 Task: Create a task in Outlook for 'Sales Meeting Preparation' with high priority, including detailed preparation steps and set start and due dates.
Action: Mouse moved to (18, 146)
Screenshot: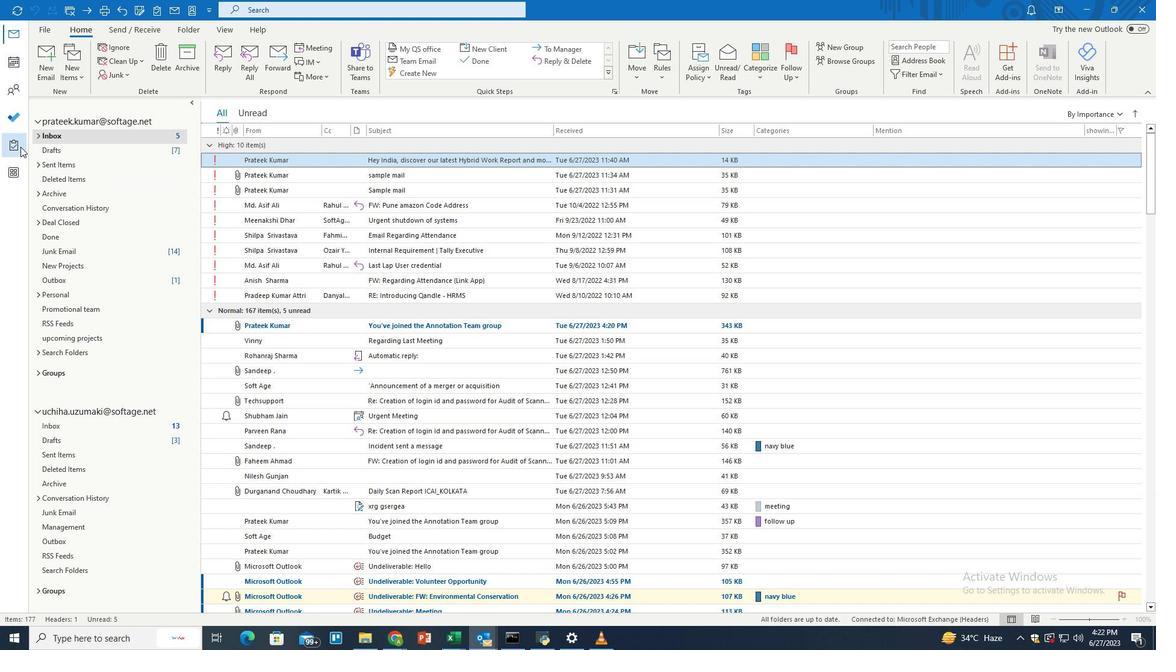 
Action: Mouse pressed left at (18, 146)
Screenshot: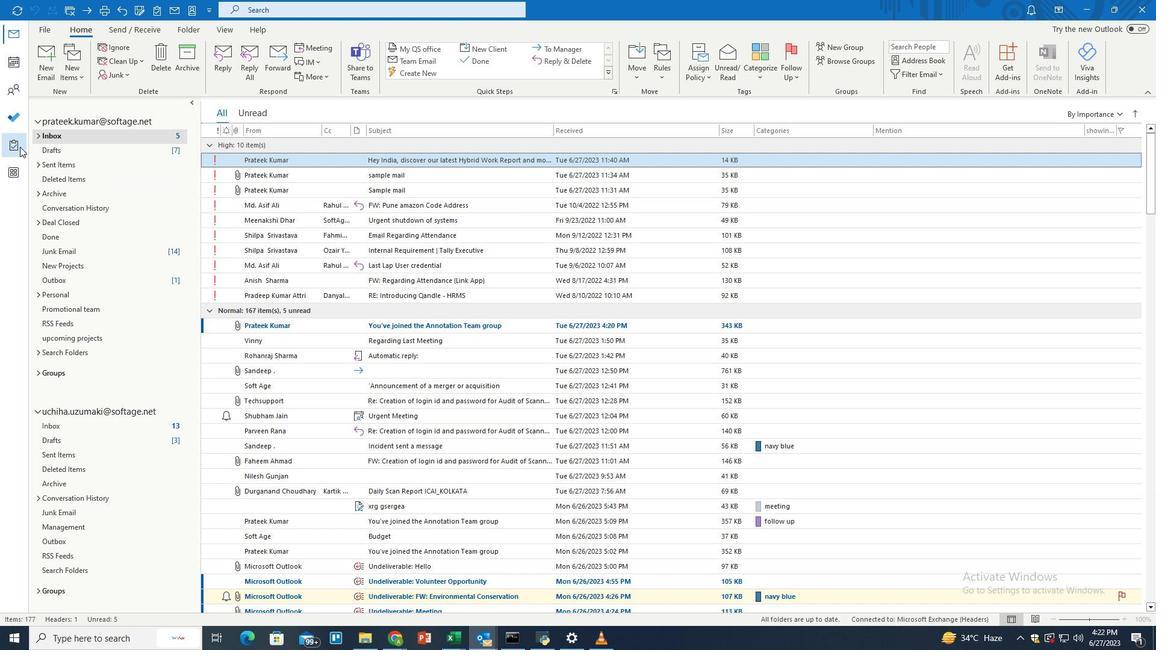 
Action: Mouse moved to (96, 71)
Screenshot: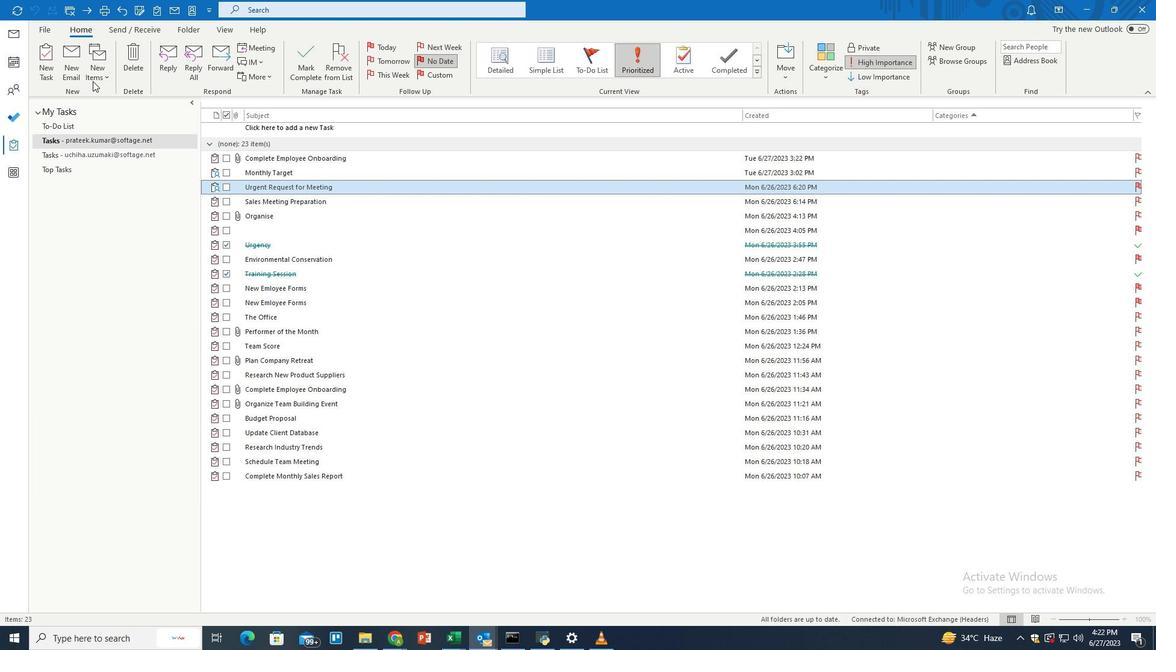 
Action: Mouse pressed left at (96, 71)
Screenshot: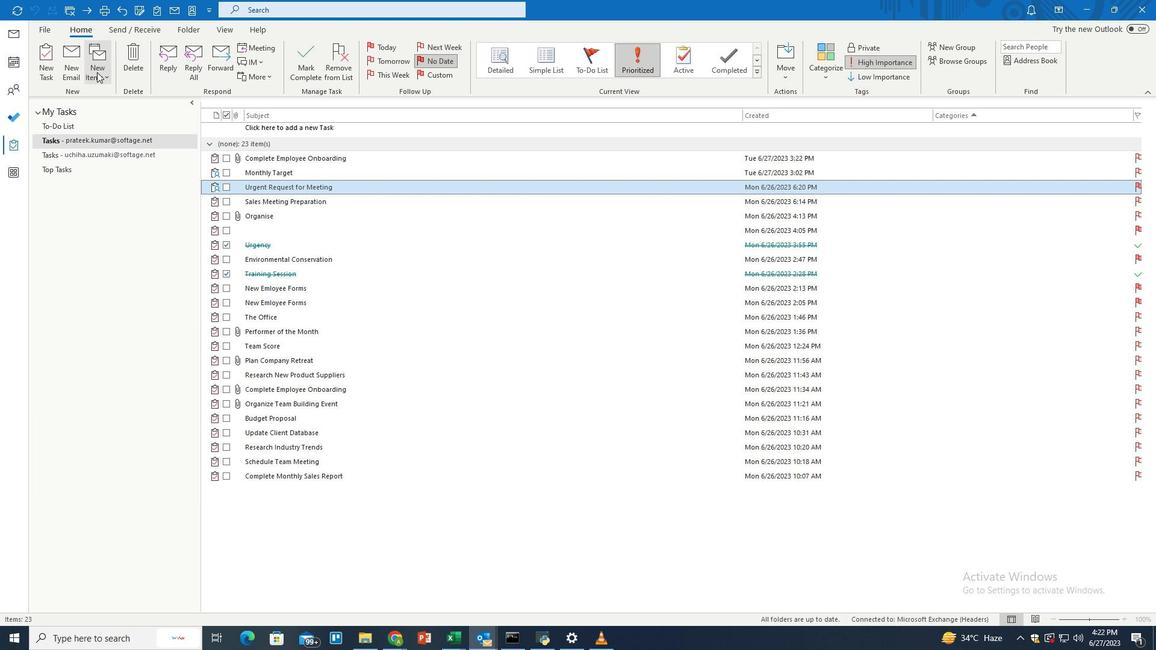 
Action: Mouse moved to (127, 216)
Screenshot: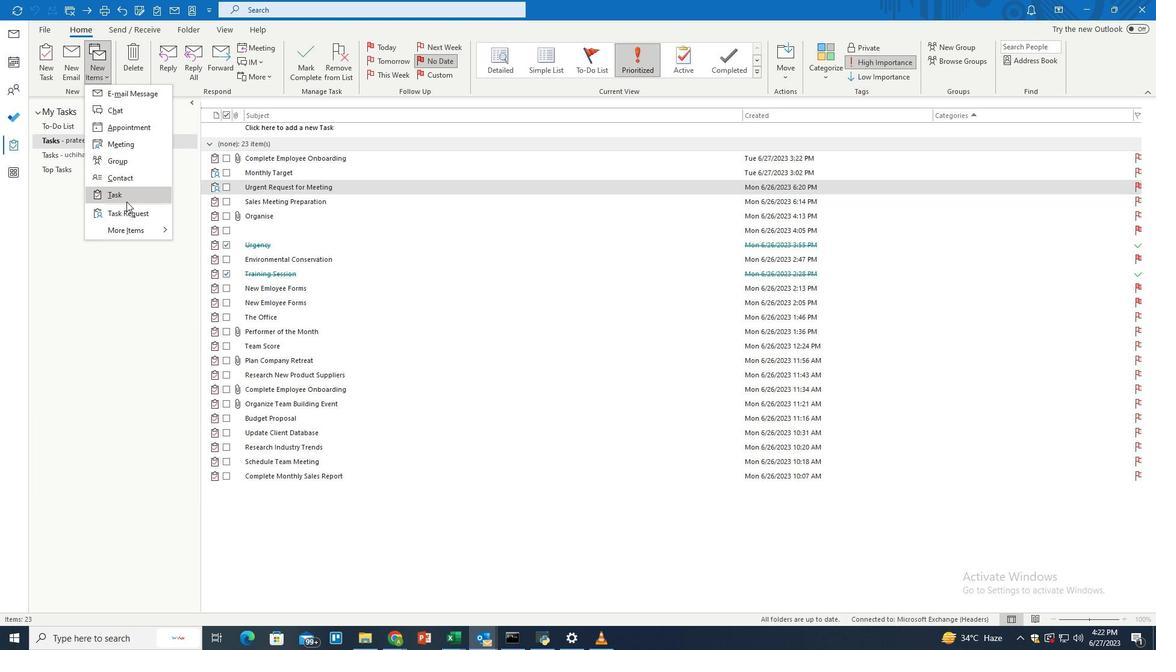 
Action: Mouse pressed left at (127, 216)
Screenshot: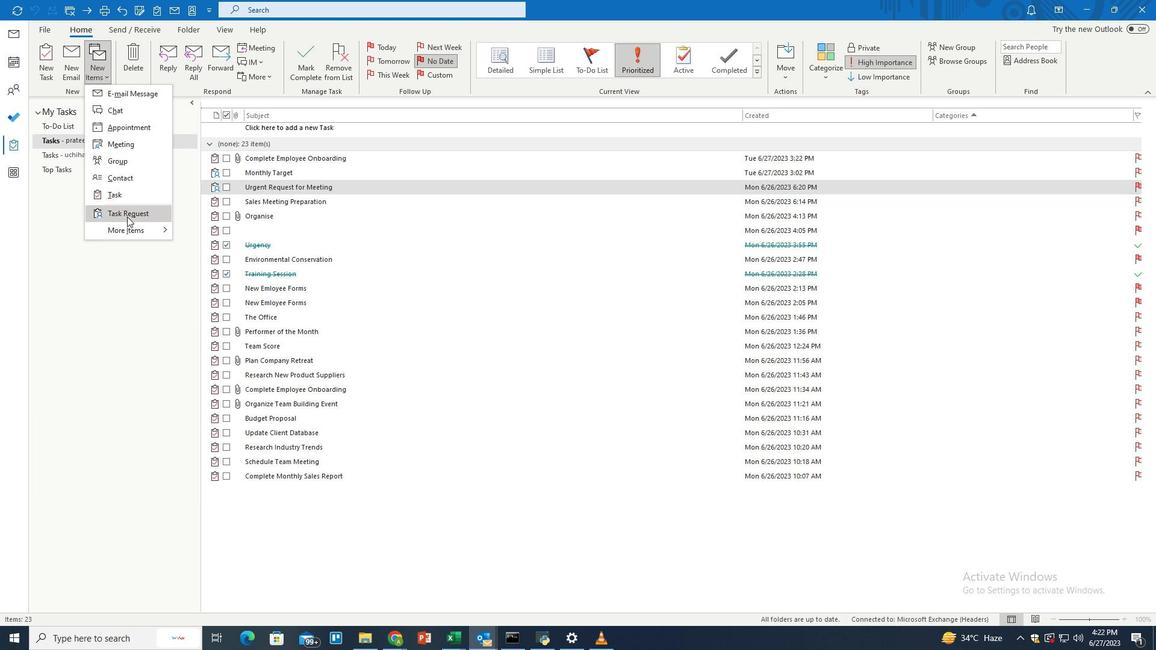 
Action: Mouse moved to (231, 153)
Screenshot: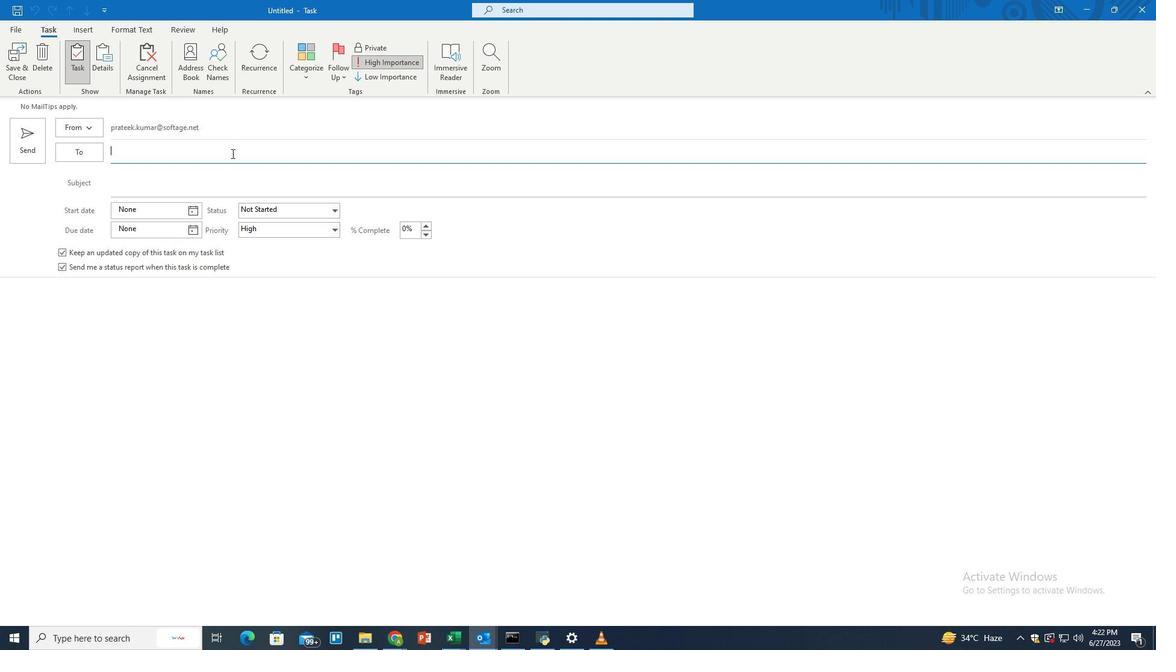 
Action: Key pressed piy
Screenshot: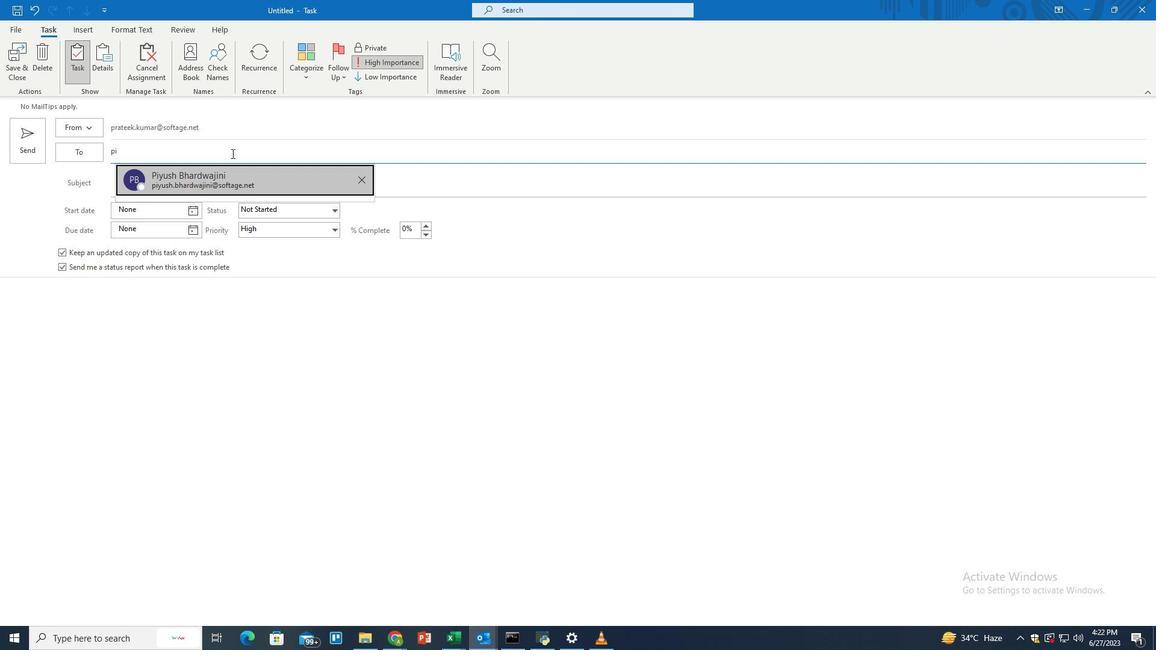 
Action: Mouse moved to (246, 171)
Screenshot: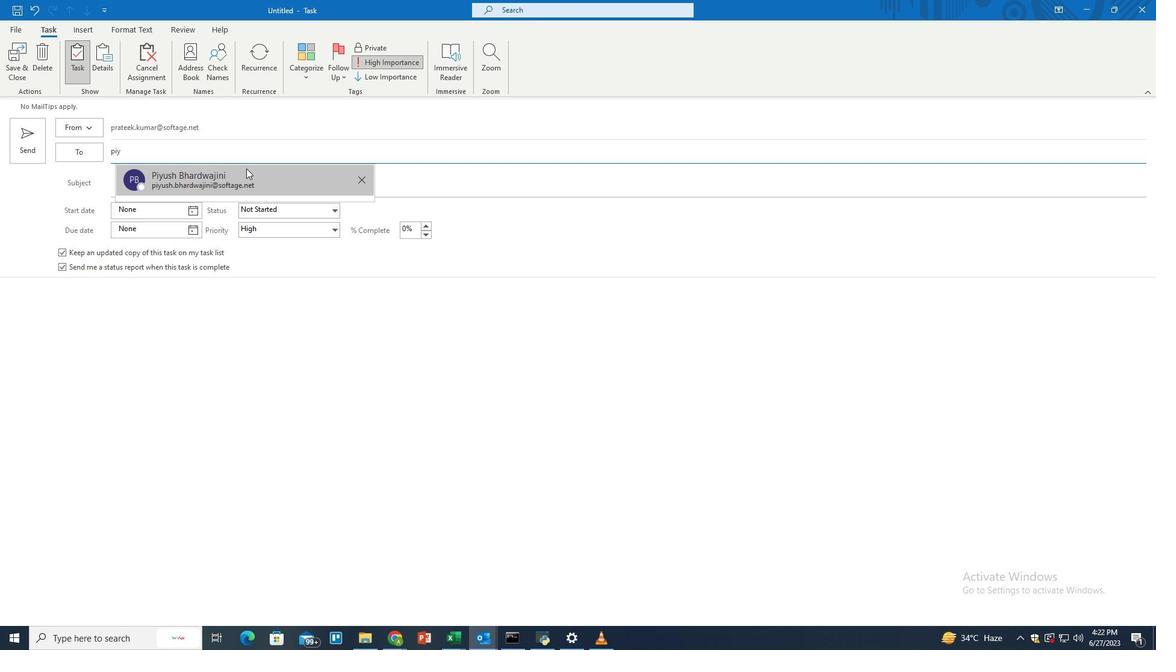 
Action: Mouse pressed left at (246, 171)
Screenshot: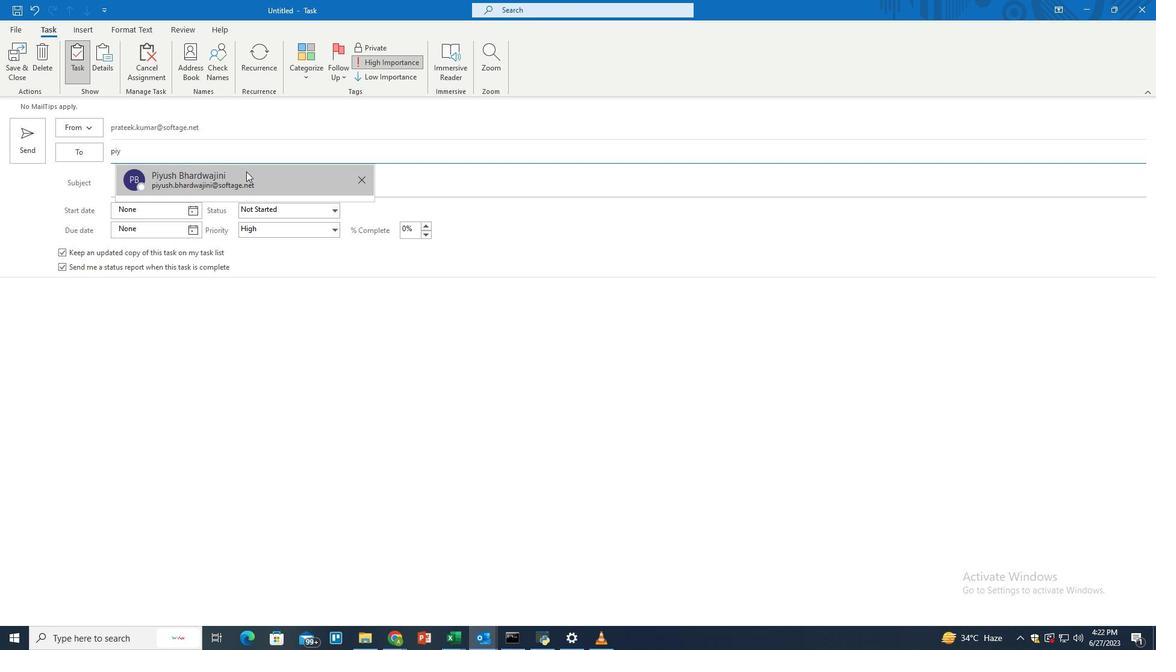 
Action: Mouse moved to (184, 180)
Screenshot: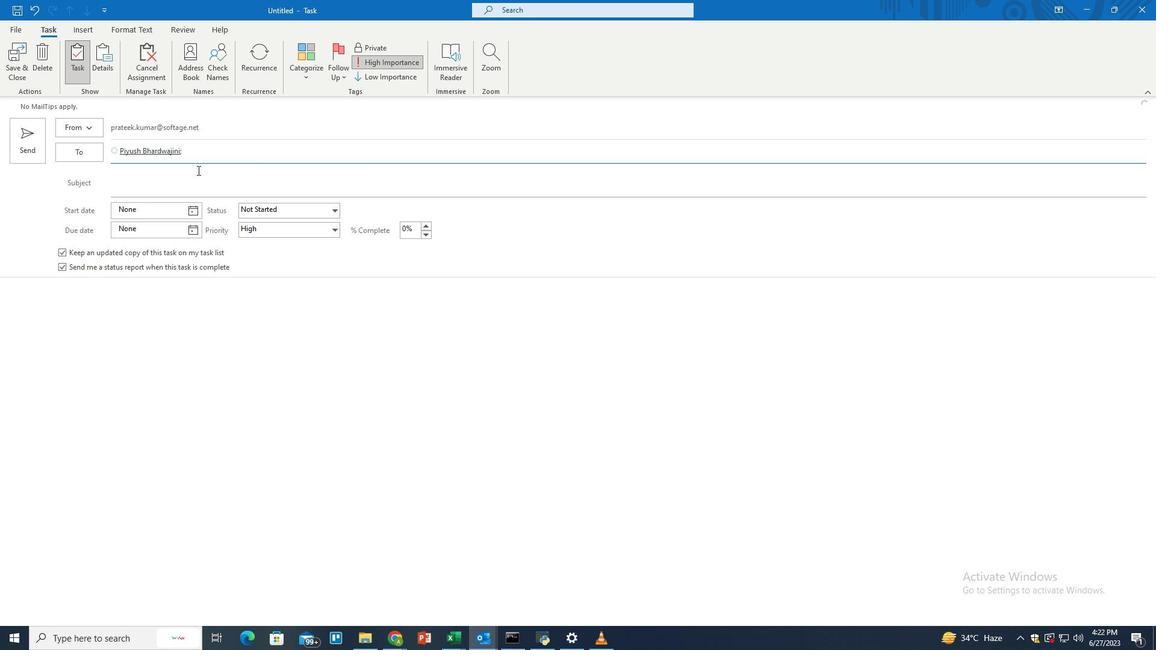 
Action: Mouse pressed left at (184, 180)
Screenshot: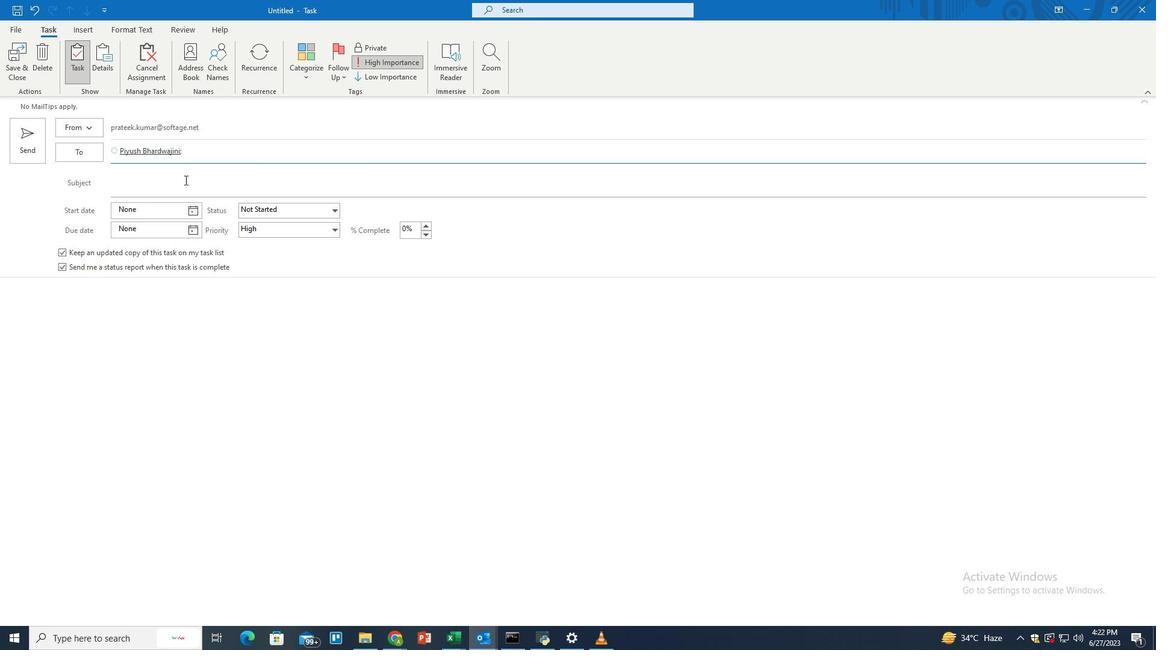 
Action: Key pressed <Key.shift>Sales<Key.space><Key.shift>Mett<Key.backspace><Key.backspace>eting<Key.space><Key.shift>Preparation
Screenshot: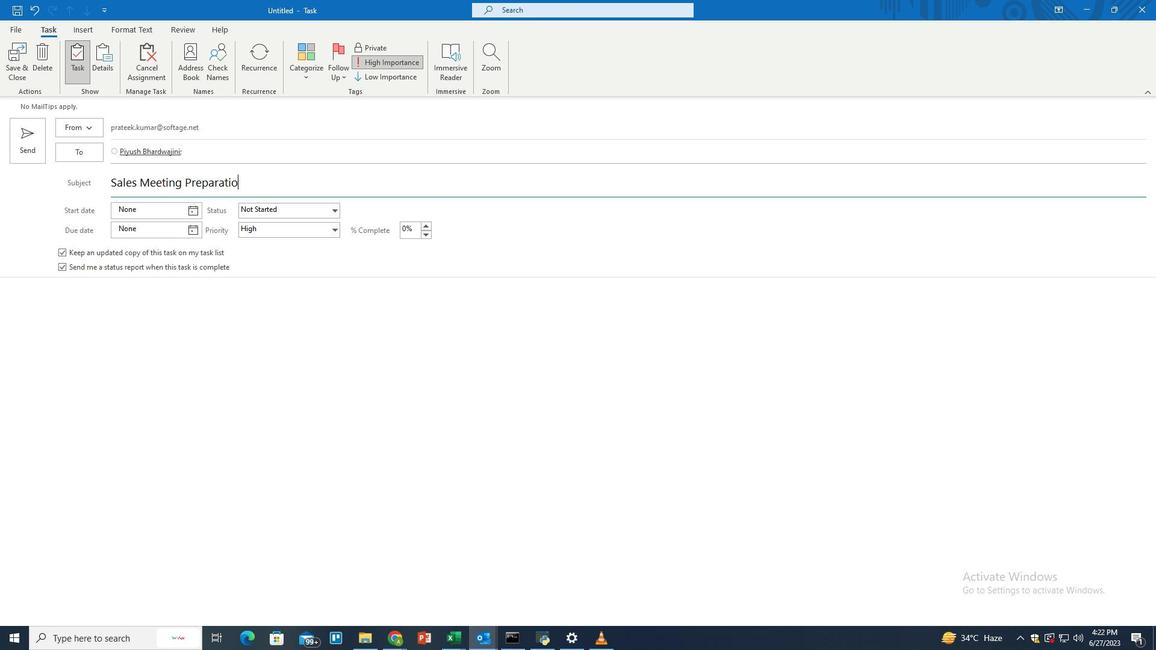 
Action: Mouse moved to (166, 292)
Screenshot: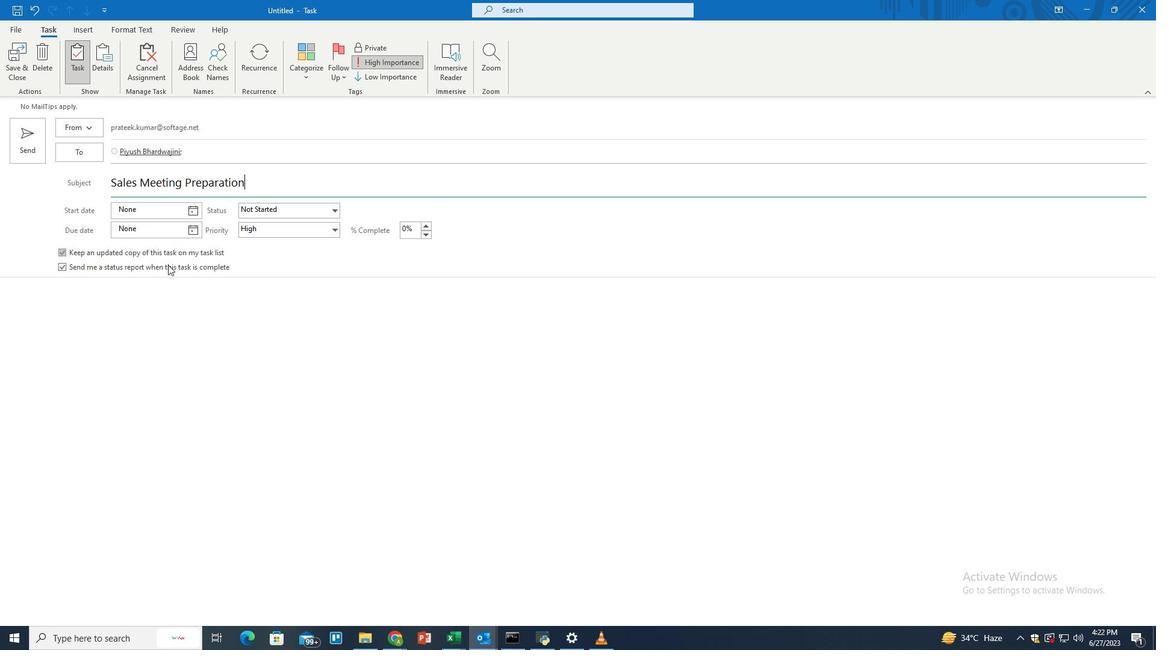 
Action: Mouse pressed left at (166, 292)
Screenshot: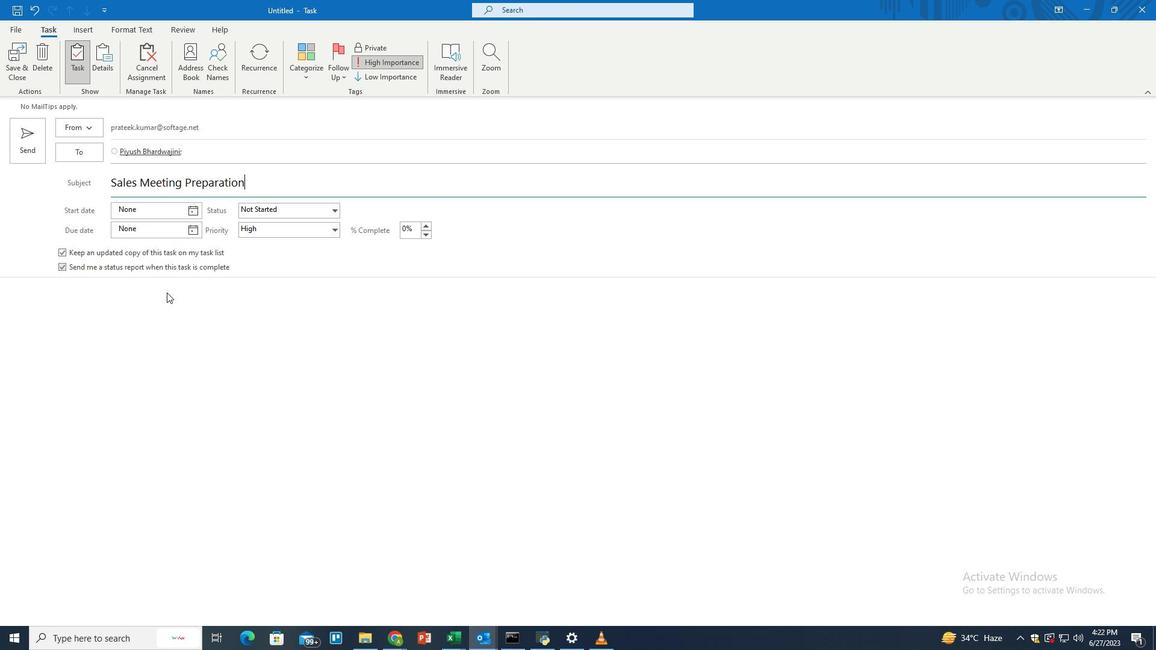 
Action: Key pressed <Key.shift>Prepare<Key.space>for<Key.space>the<Key.space>upcoming<Key.space>sales<Key.space>meeting<Key.space>by<Key.space>researching<Key.space>cle<Key.backspace>ient<Key.space>background,<Key.space>analyzing<Key.space>market<Key.space>trends,<Key.space>and<Key.space>developing<Key.space>keyta<Key.backspace><Key.backspace><Key.space>talking<Key.space>points
Screenshot: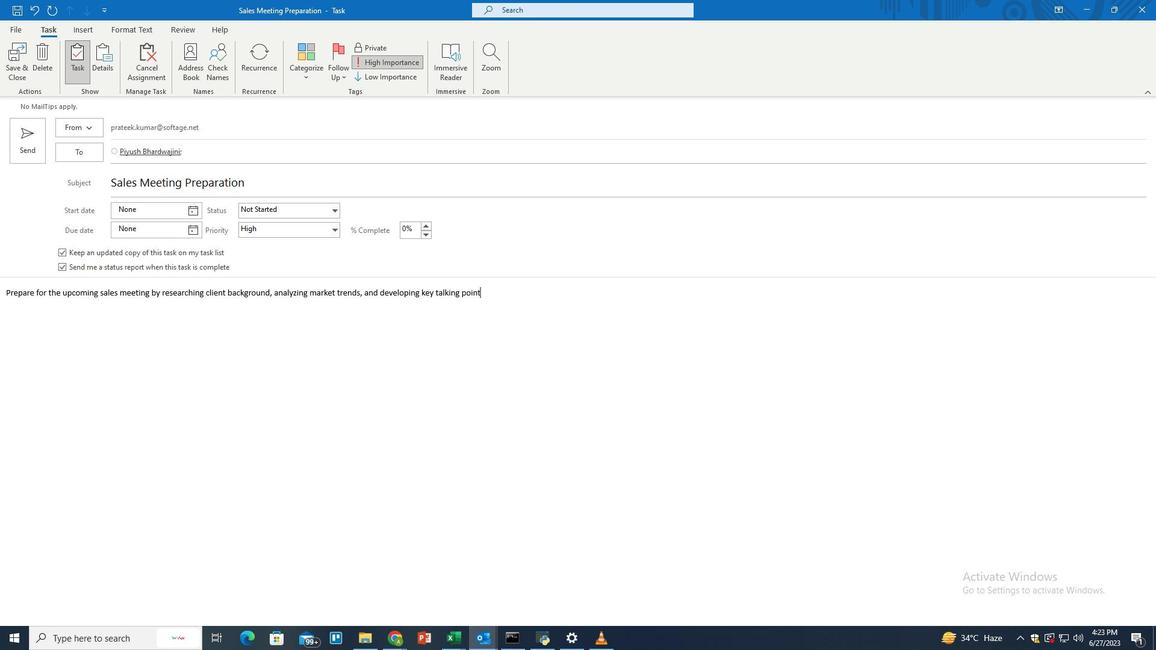 
Action: Mouse moved to (190, 206)
Screenshot: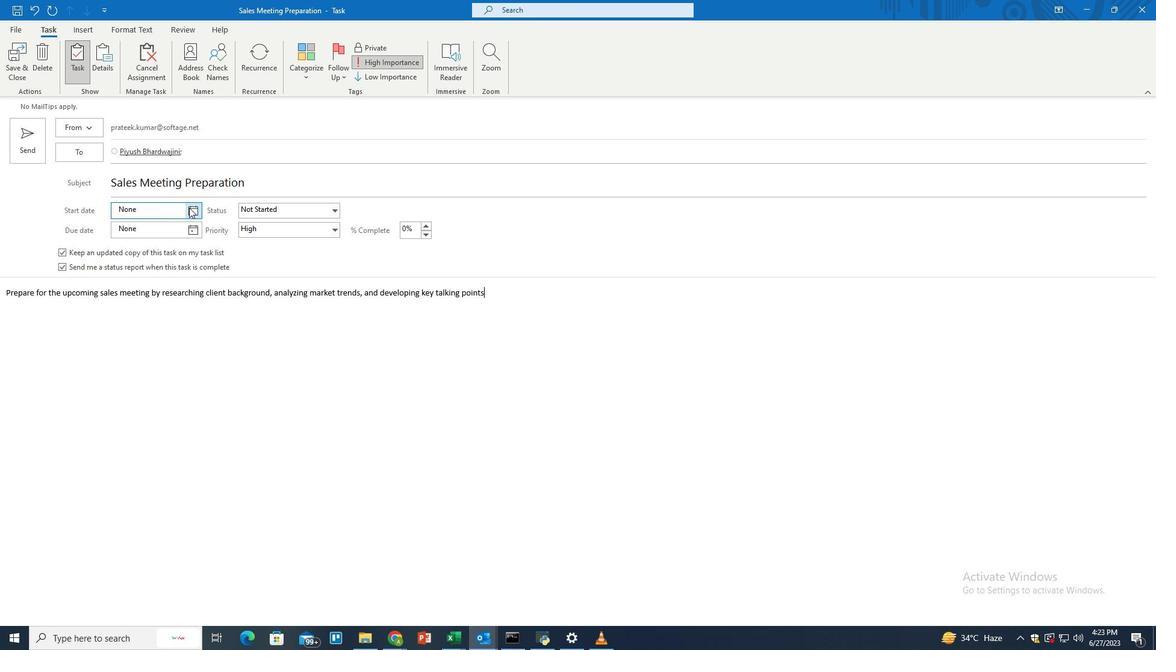 
Action: Mouse pressed left at (190, 206)
Screenshot: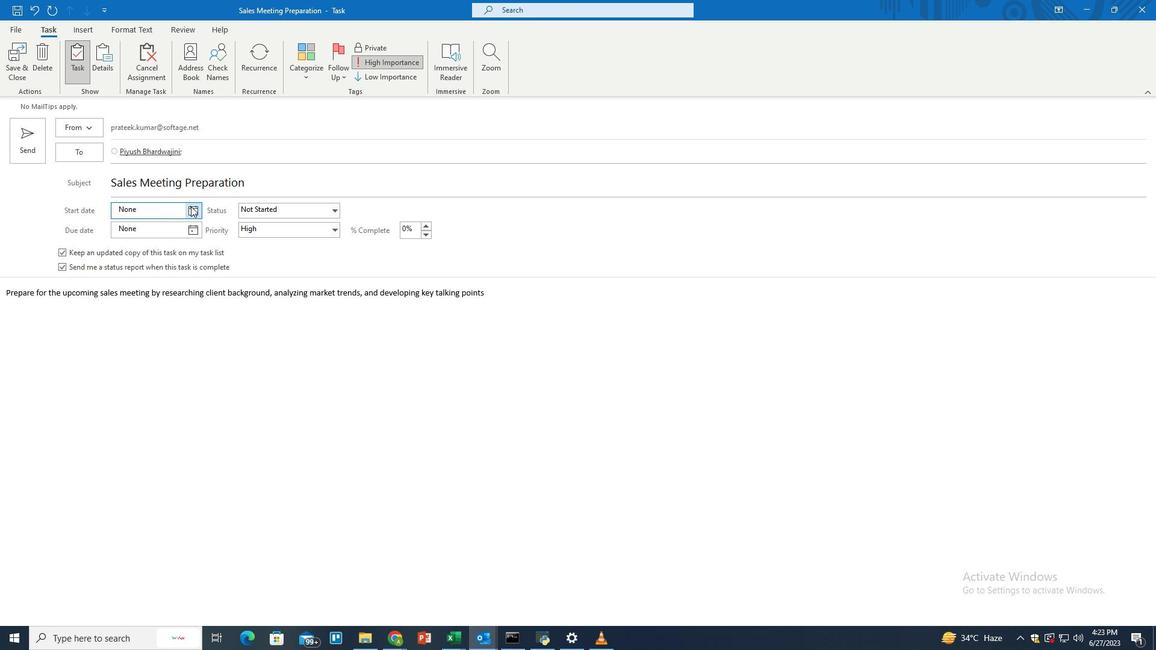 
Action: Mouse moved to (193, 230)
Screenshot: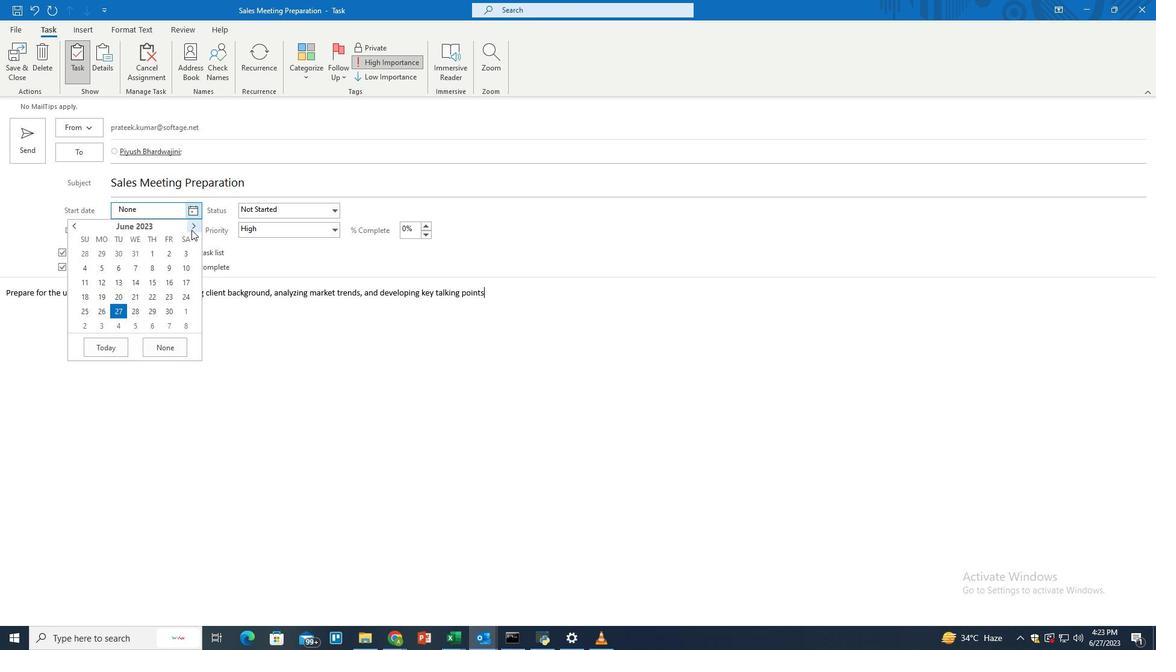 
Action: Mouse pressed left at (193, 230)
Screenshot: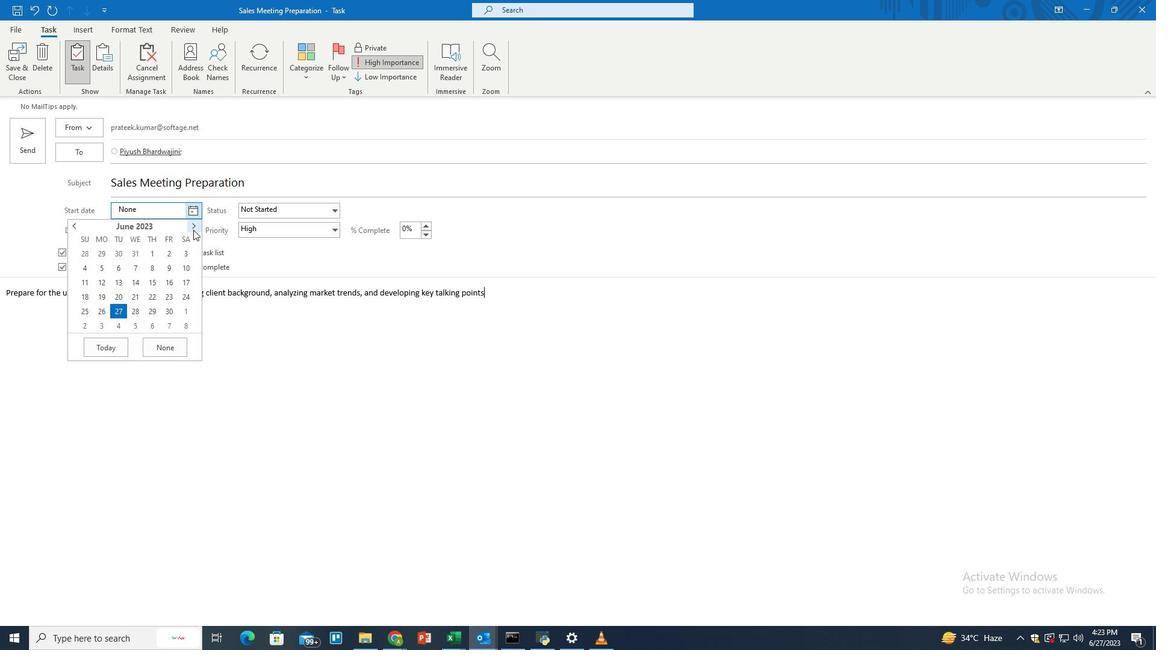 
Action: Mouse moved to (156, 293)
Screenshot: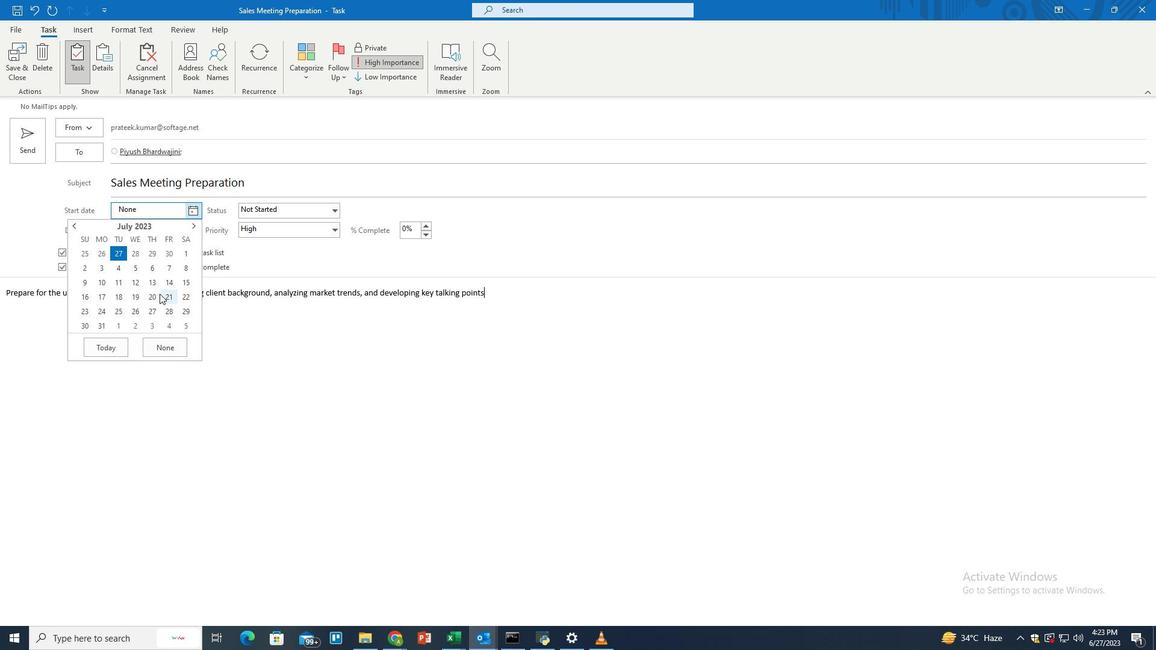 
Action: Mouse pressed left at (156, 293)
Screenshot: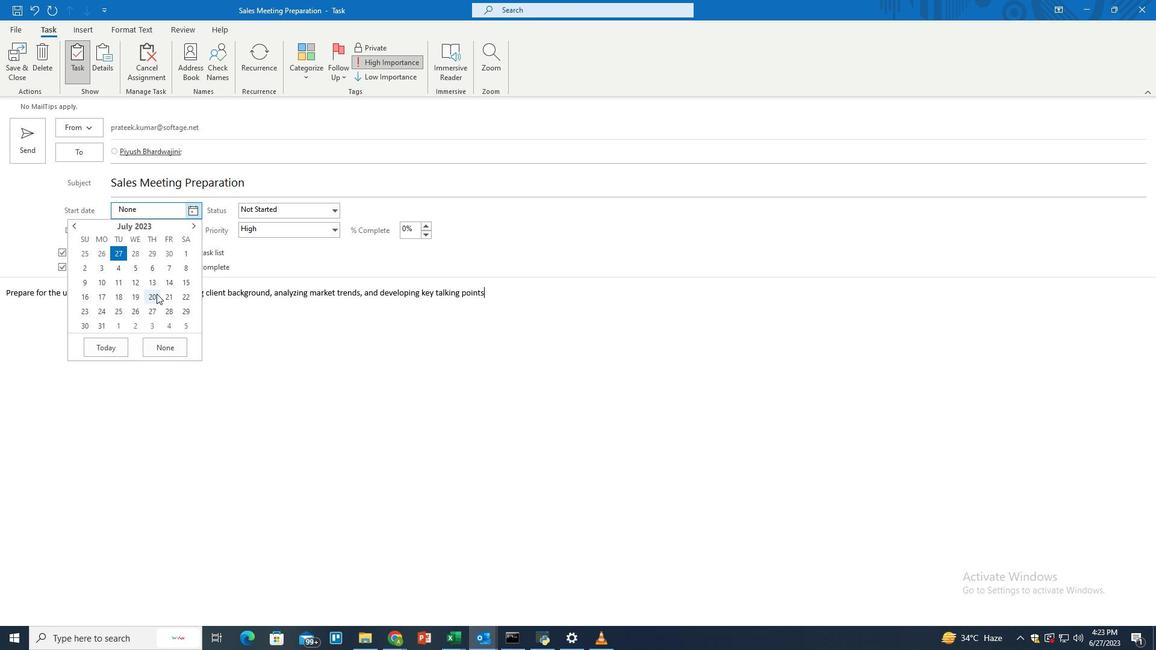 
Action: Mouse moved to (195, 231)
Screenshot: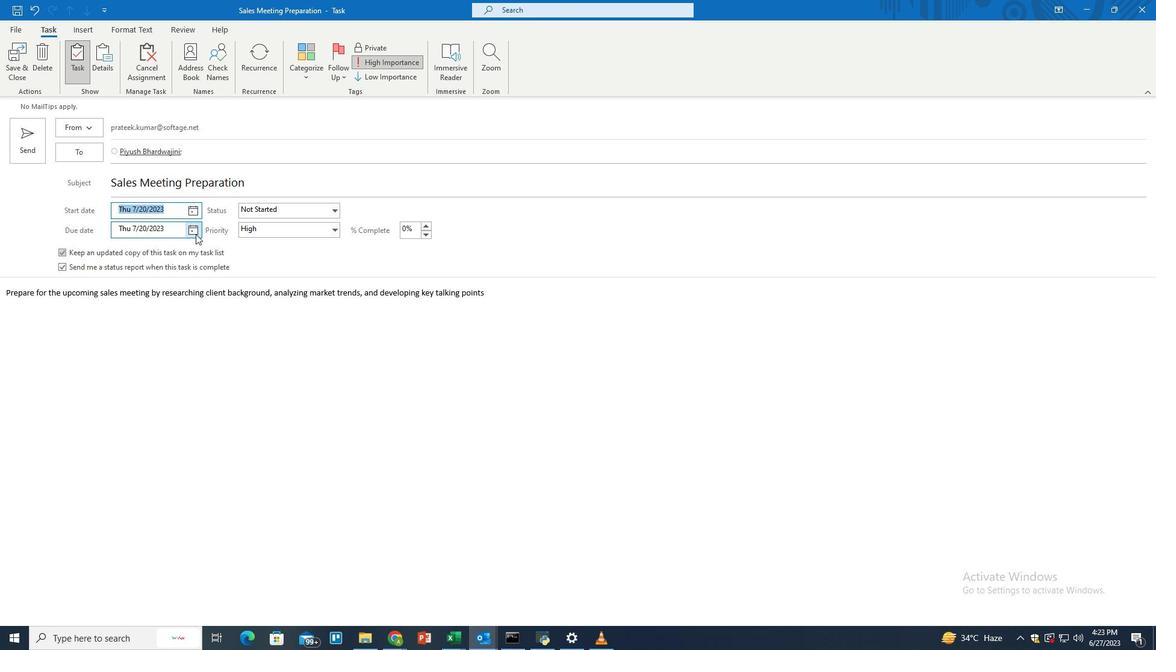 
Action: Mouse pressed left at (195, 231)
Screenshot: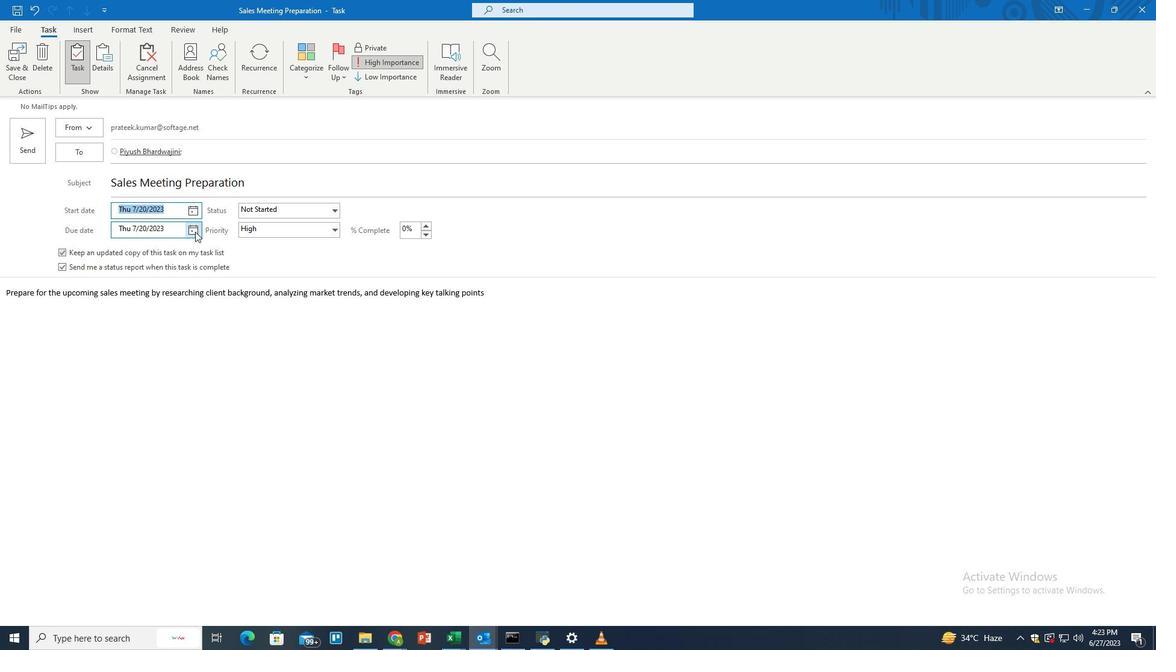 
Action: Mouse moved to (195, 244)
Screenshot: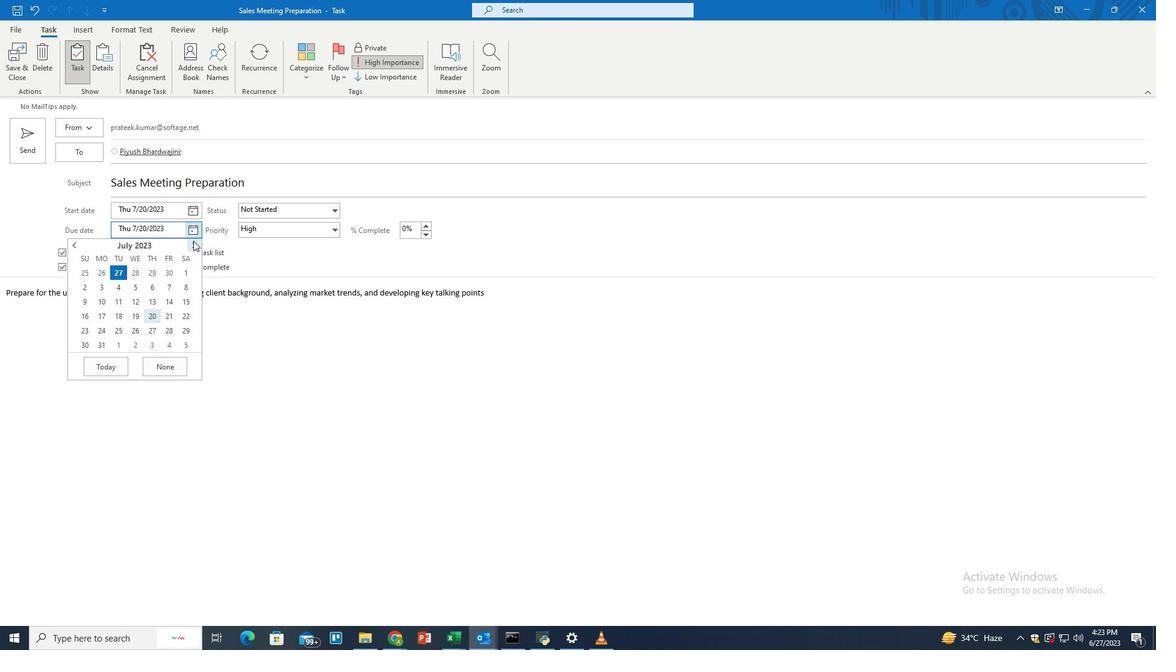 
Action: Mouse pressed left at (195, 244)
Screenshot: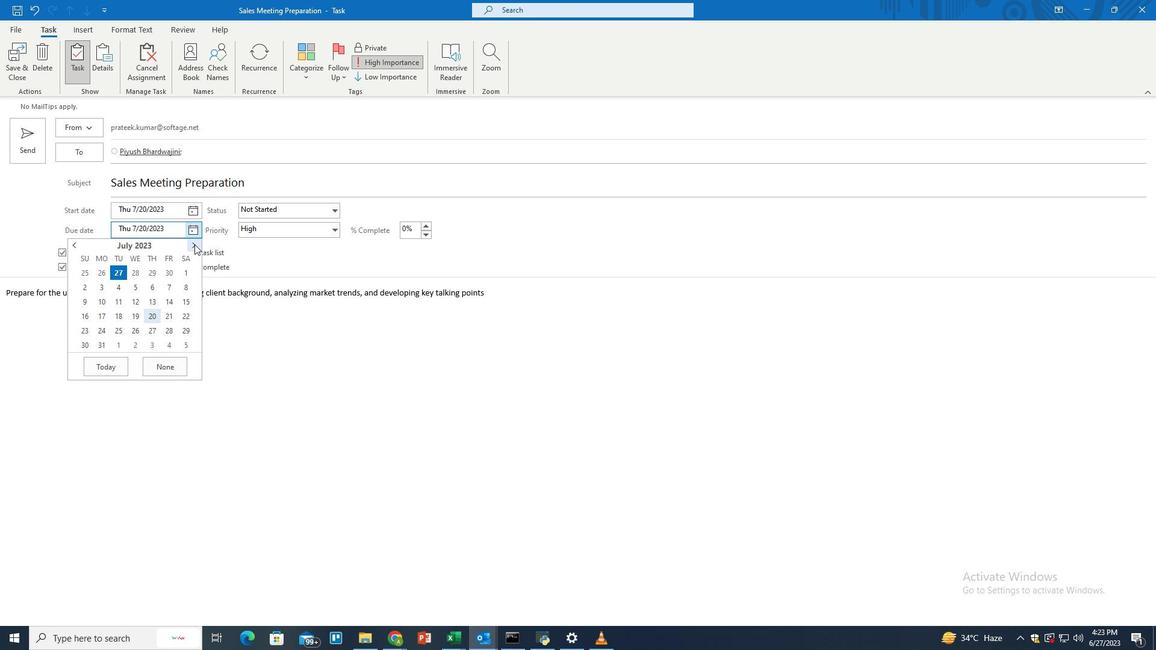 
Action: Mouse moved to (136, 269)
Screenshot: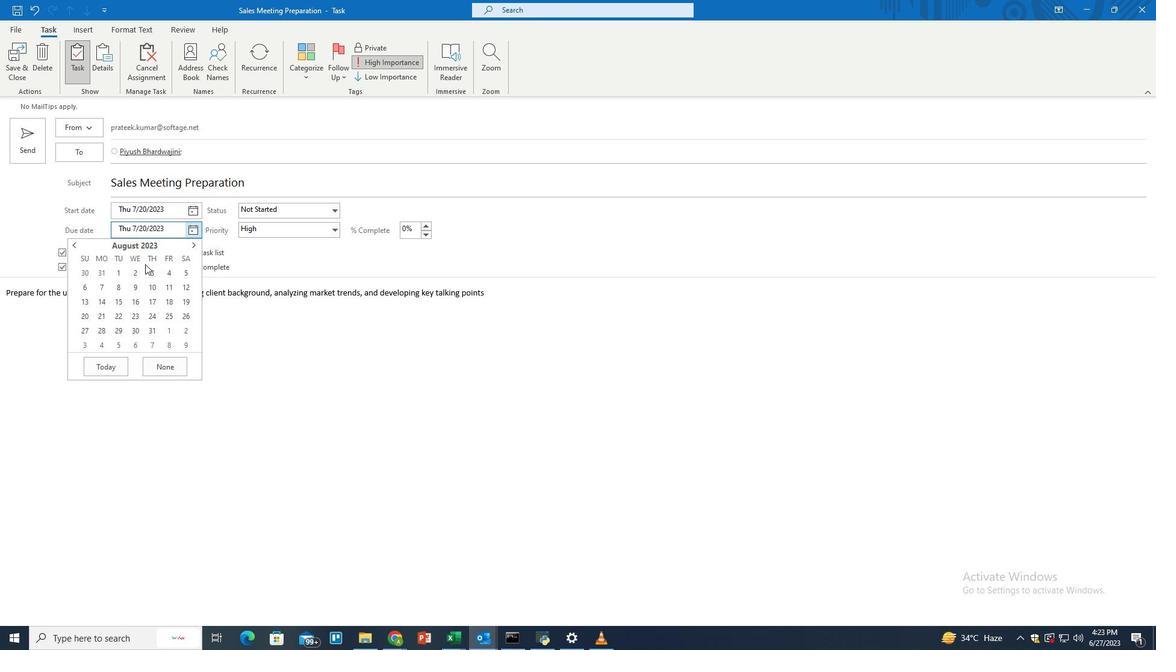 
Action: Mouse pressed left at (136, 269)
Screenshot: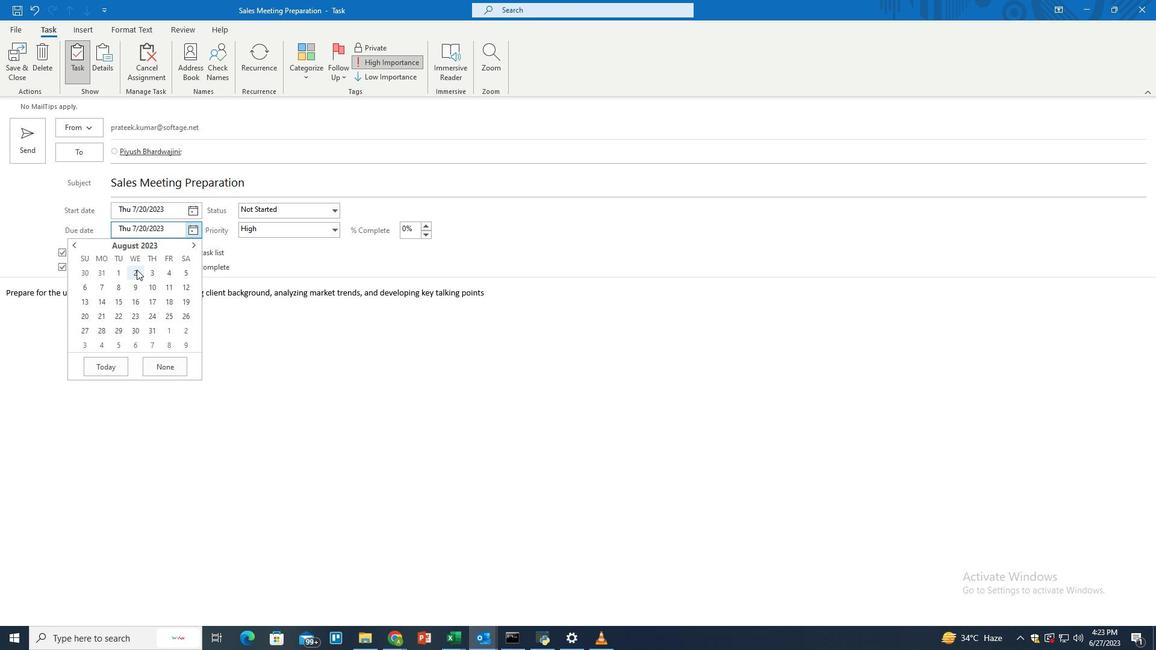 
Action: Mouse moved to (21, 56)
Screenshot: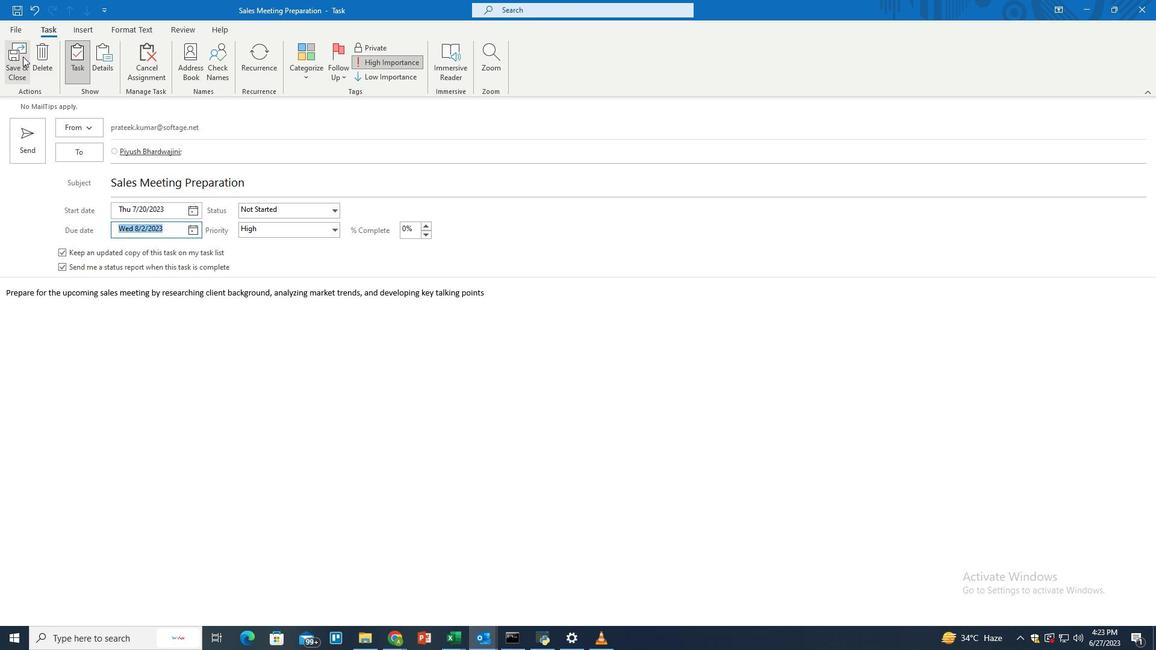 
Action: Mouse pressed left at (21, 56)
Screenshot: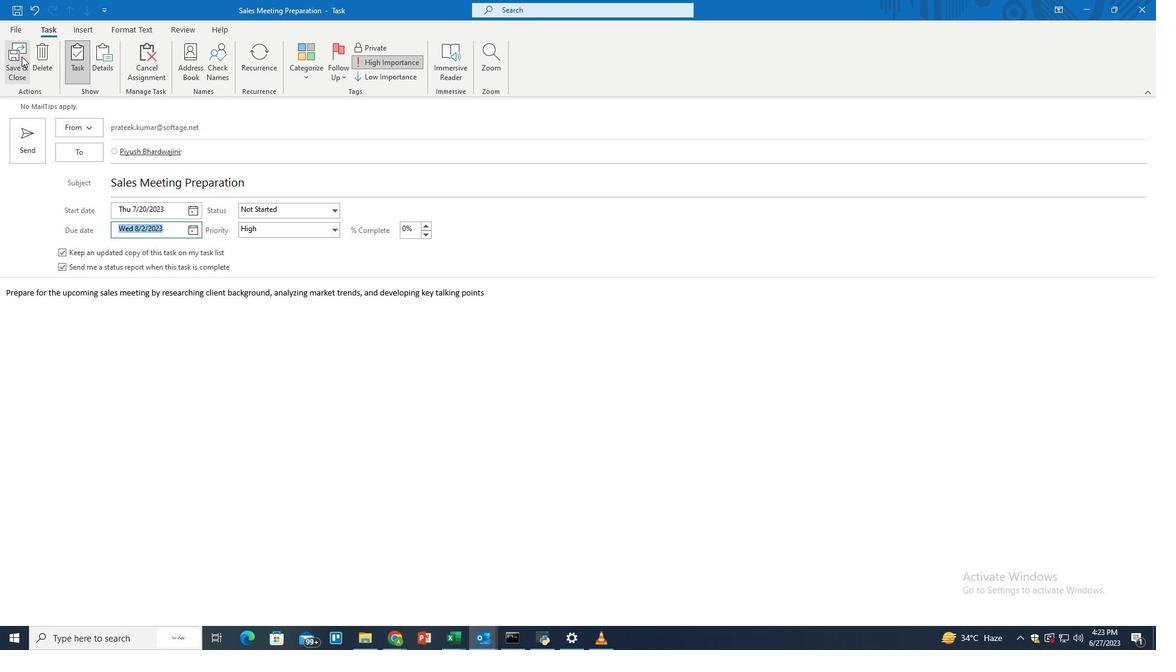 
Action: Mouse moved to (294, 253)
Screenshot: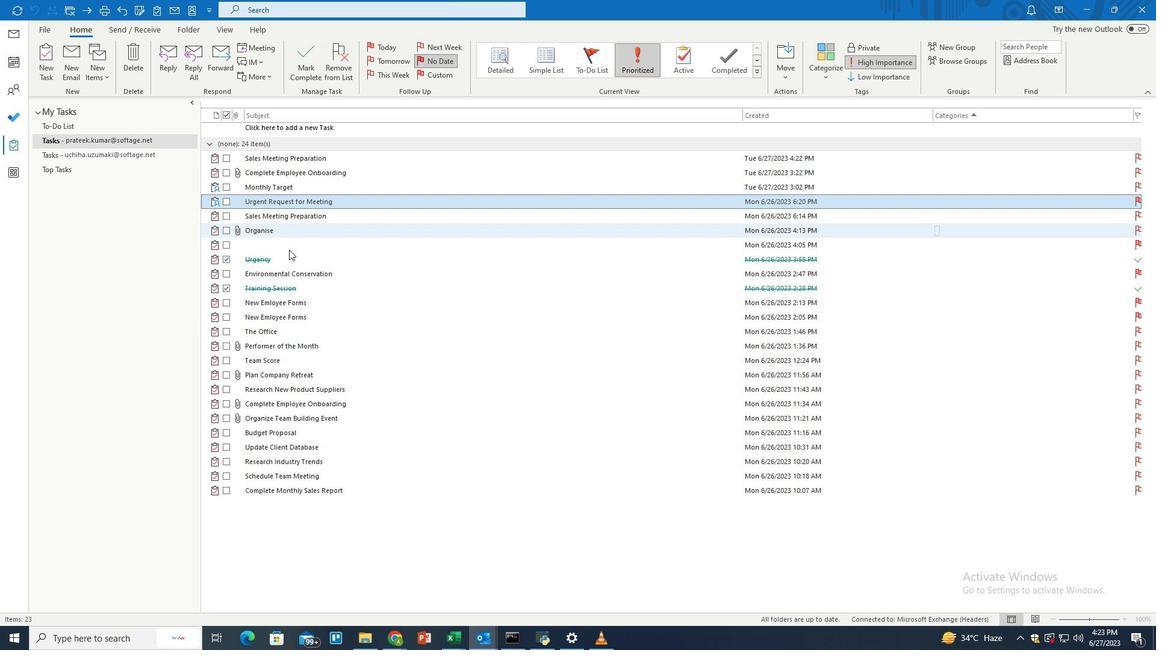 
